 Task: In the  document loss.rtf Use the tool word Count 'and display word count while typing'. Find the word using Dictionary 'expertise'. Below name insert the link: in.linkedin.com
Action: Mouse moved to (204, 72)
Screenshot: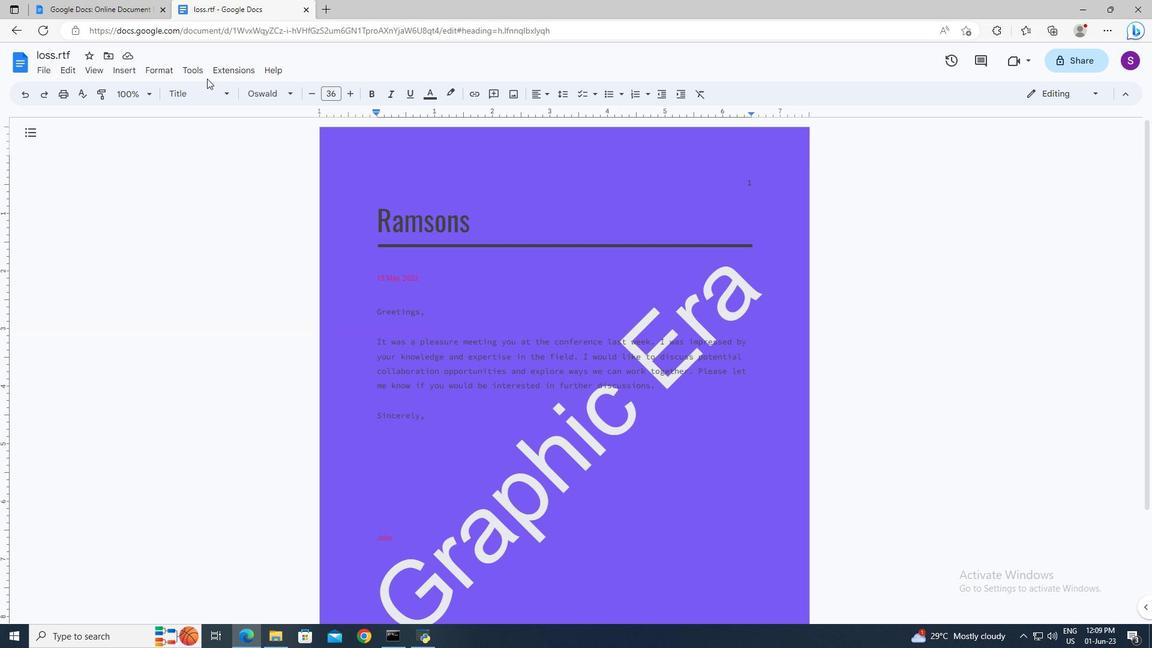
Action: Mouse pressed left at (204, 72)
Screenshot: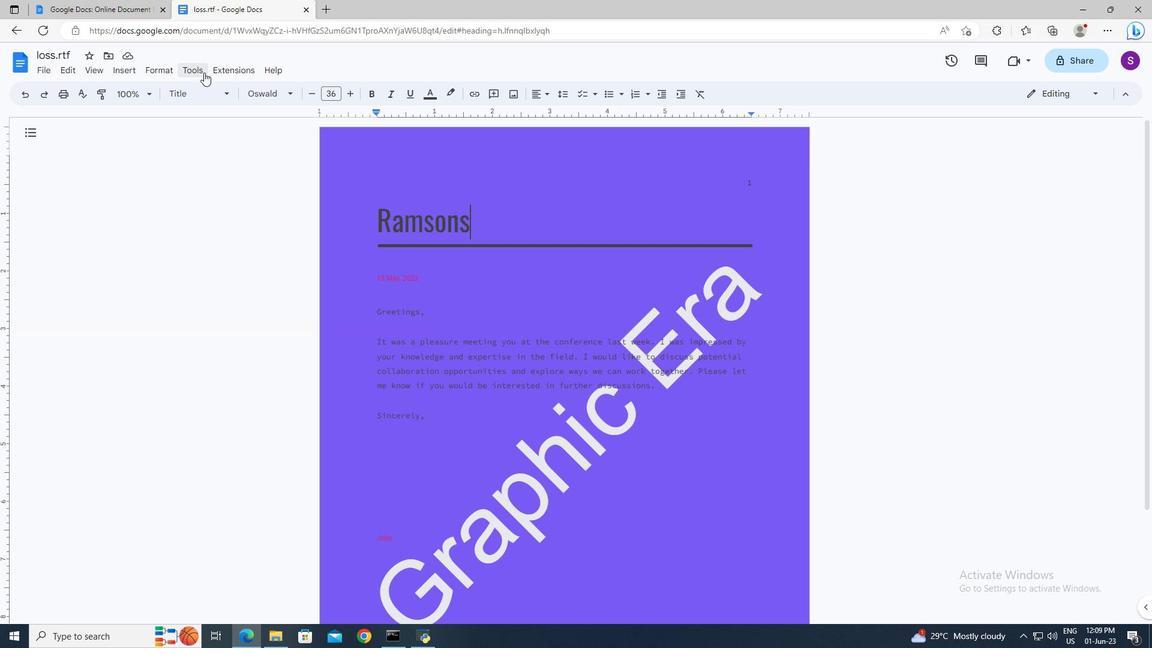 
Action: Mouse moved to (264, 105)
Screenshot: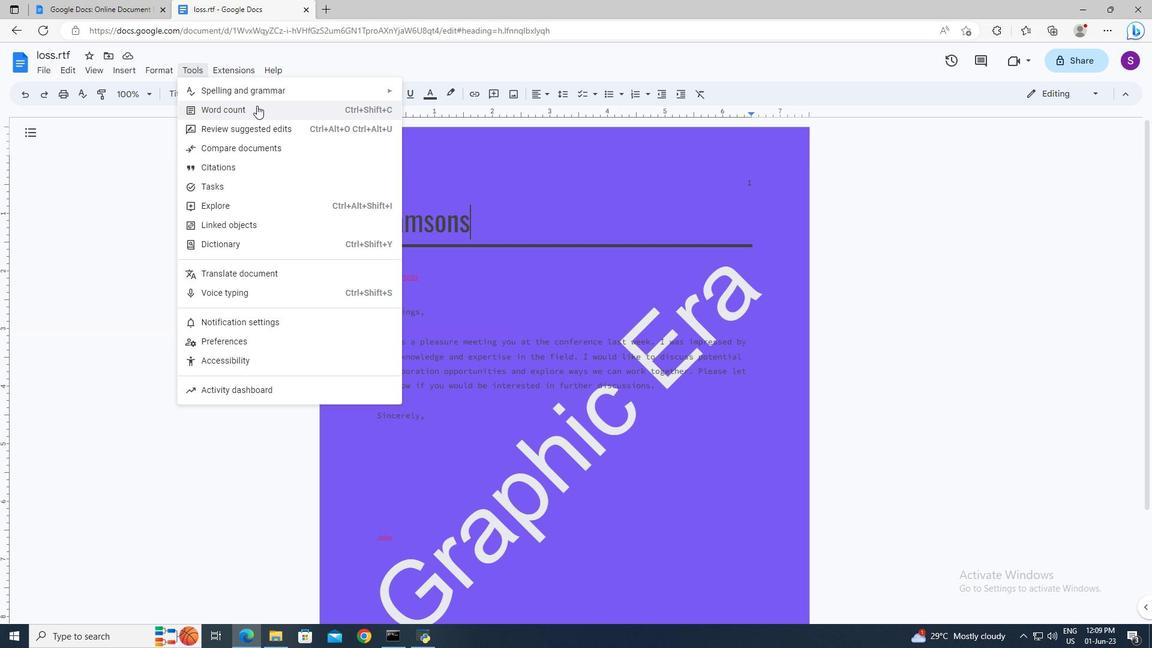 
Action: Mouse pressed left at (264, 105)
Screenshot: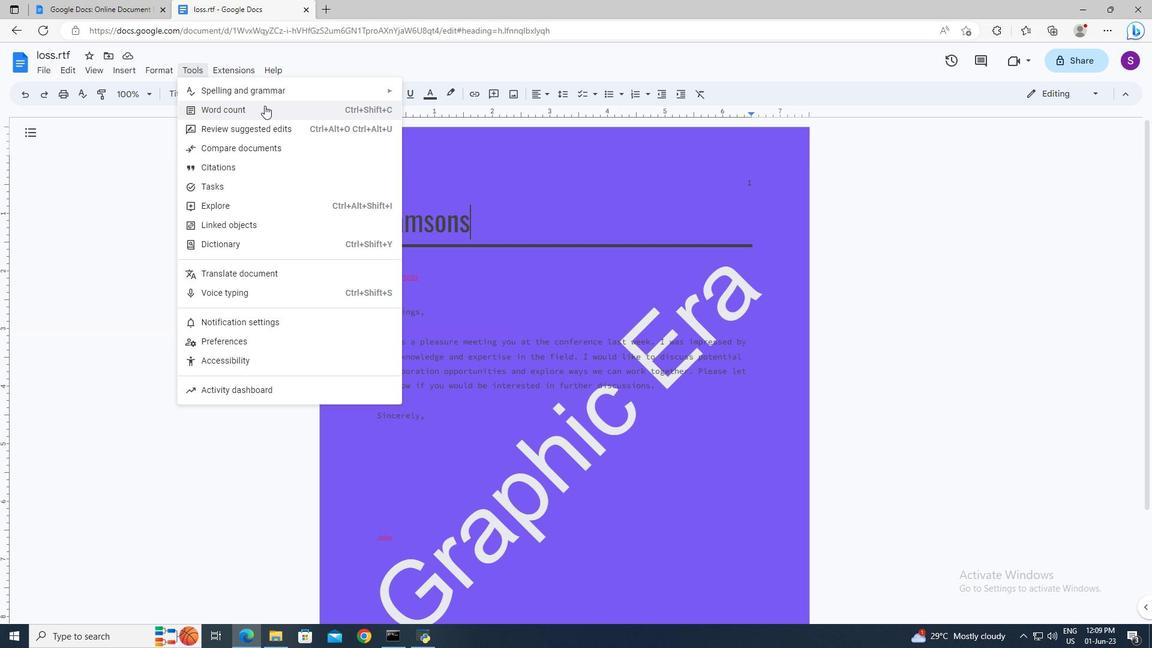 
Action: Mouse moved to (497, 391)
Screenshot: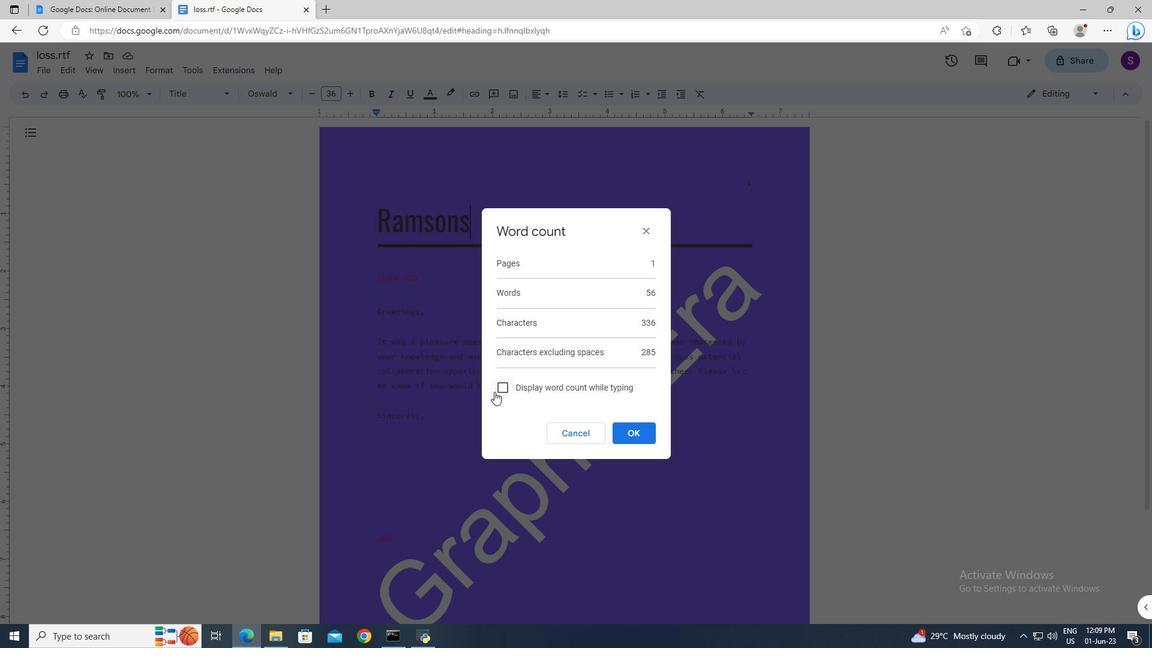 
Action: Mouse pressed left at (497, 391)
Screenshot: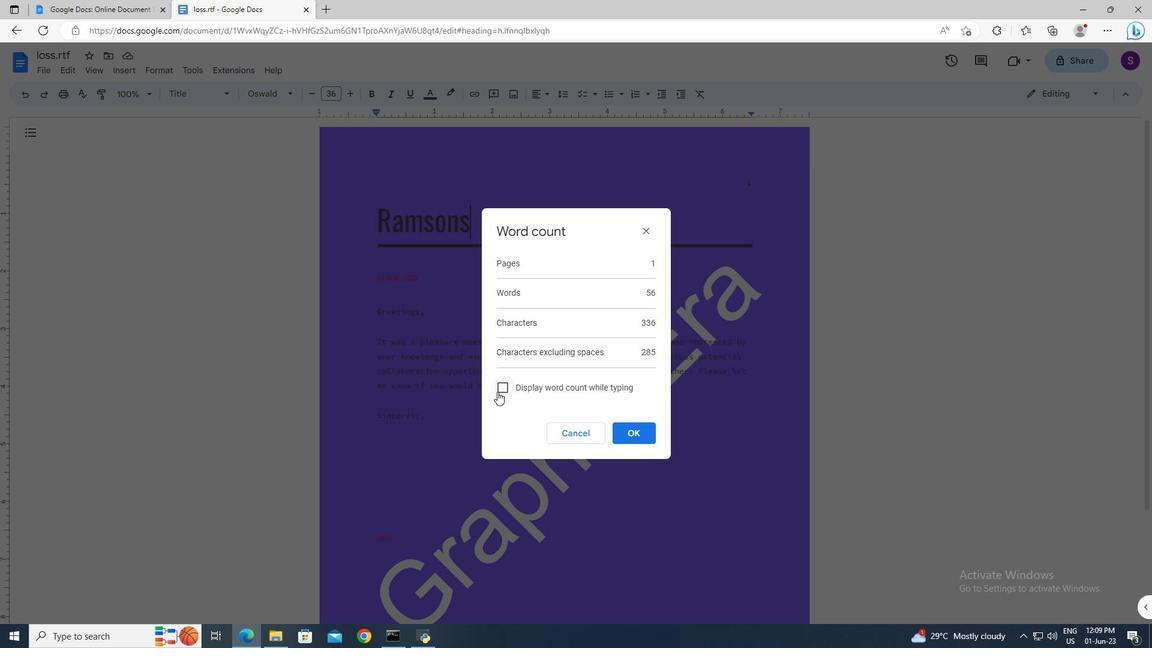 
Action: Mouse moved to (629, 430)
Screenshot: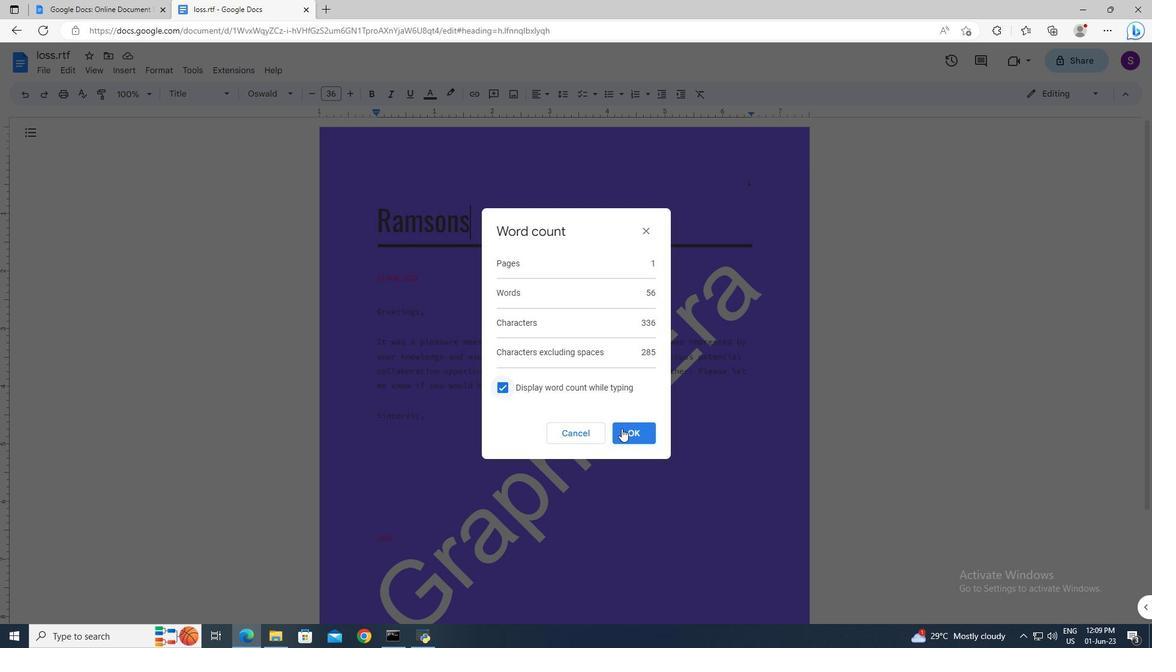 
Action: Mouse pressed left at (629, 430)
Screenshot: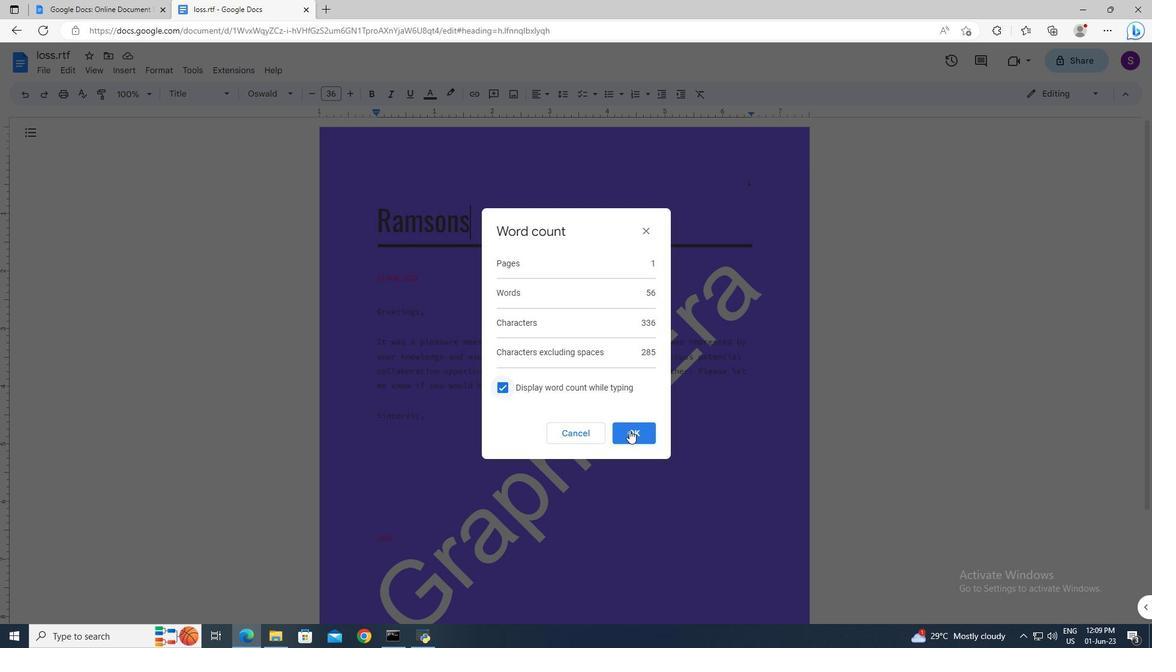 
Action: Mouse moved to (194, 70)
Screenshot: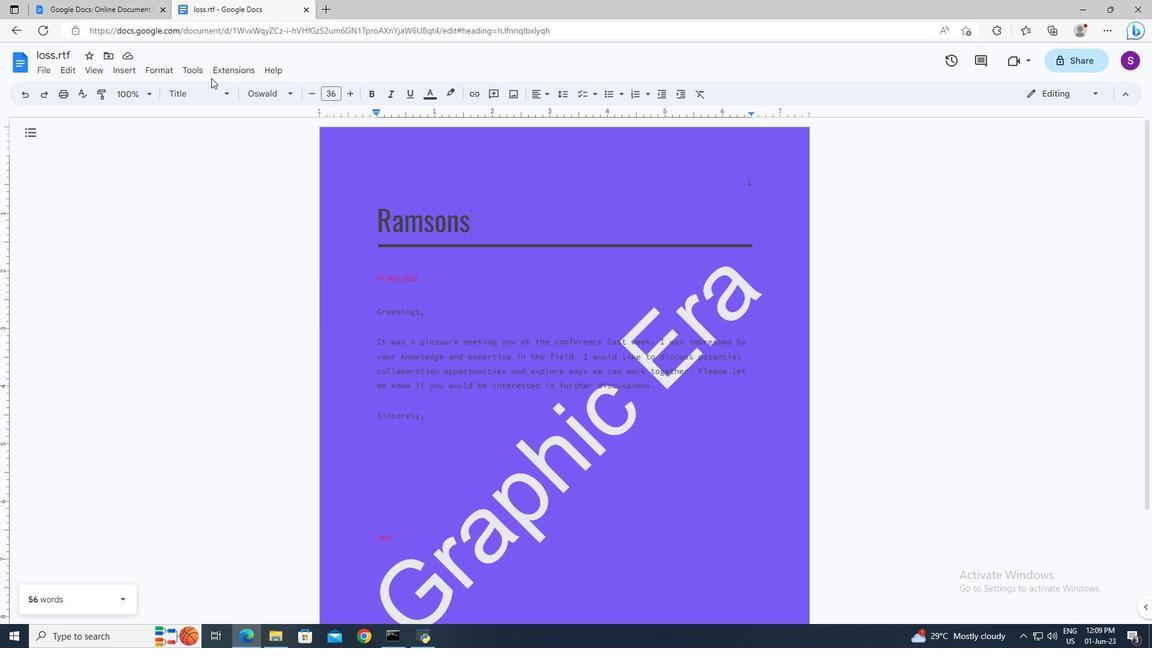 
Action: Mouse pressed left at (194, 70)
Screenshot: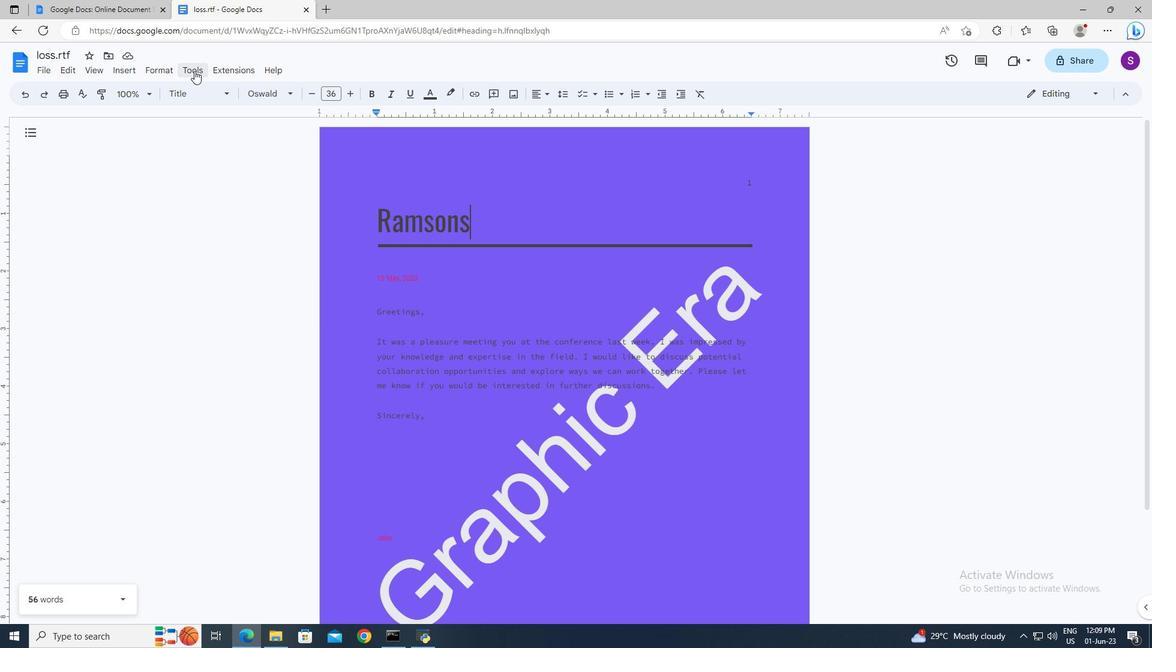 
Action: Mouse moved to (220, 242)
Screenshot: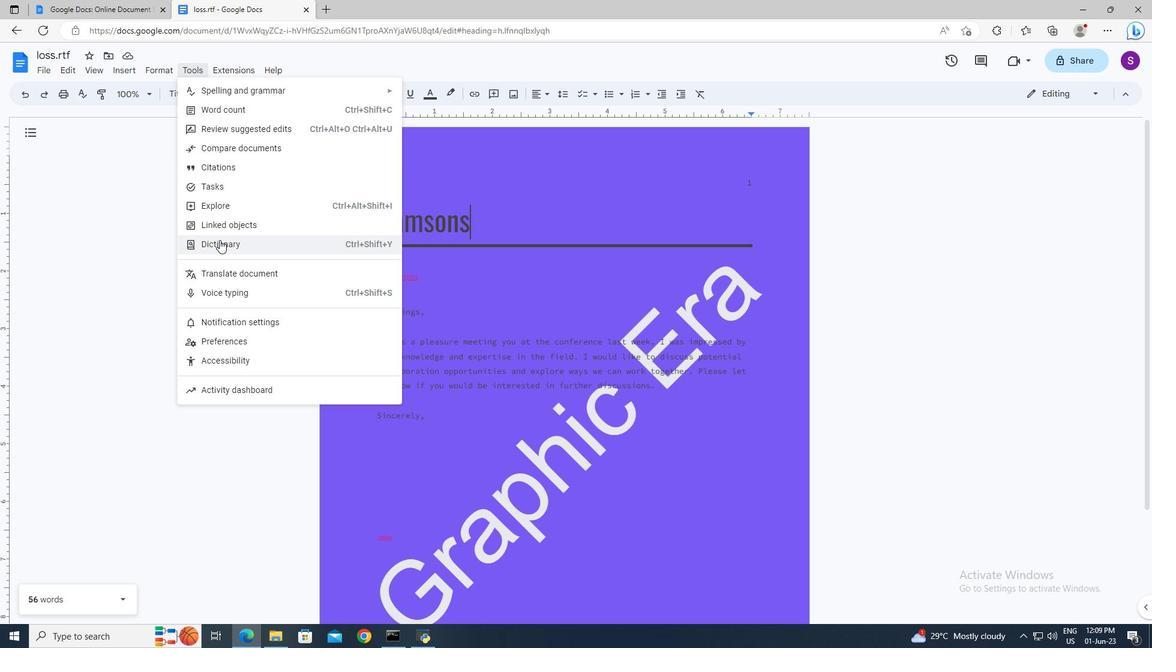 
Action: Mouse pressed left at (220, 242)
Screenshot: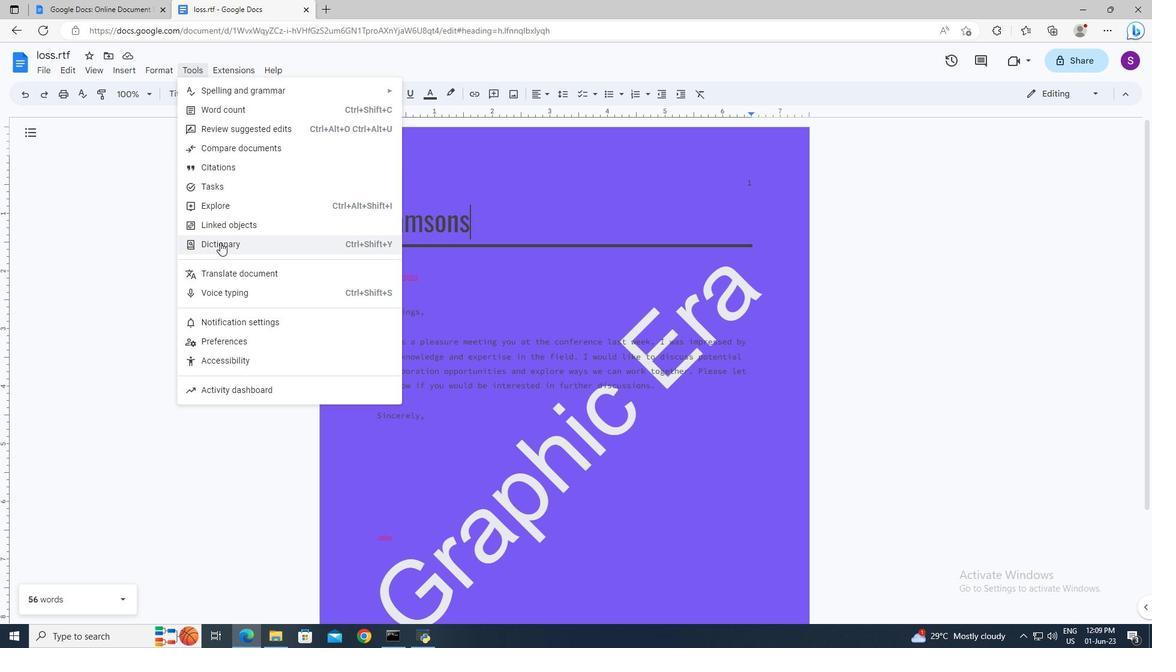 
Action: Mouse moved to (1025, 133)
Screenshot: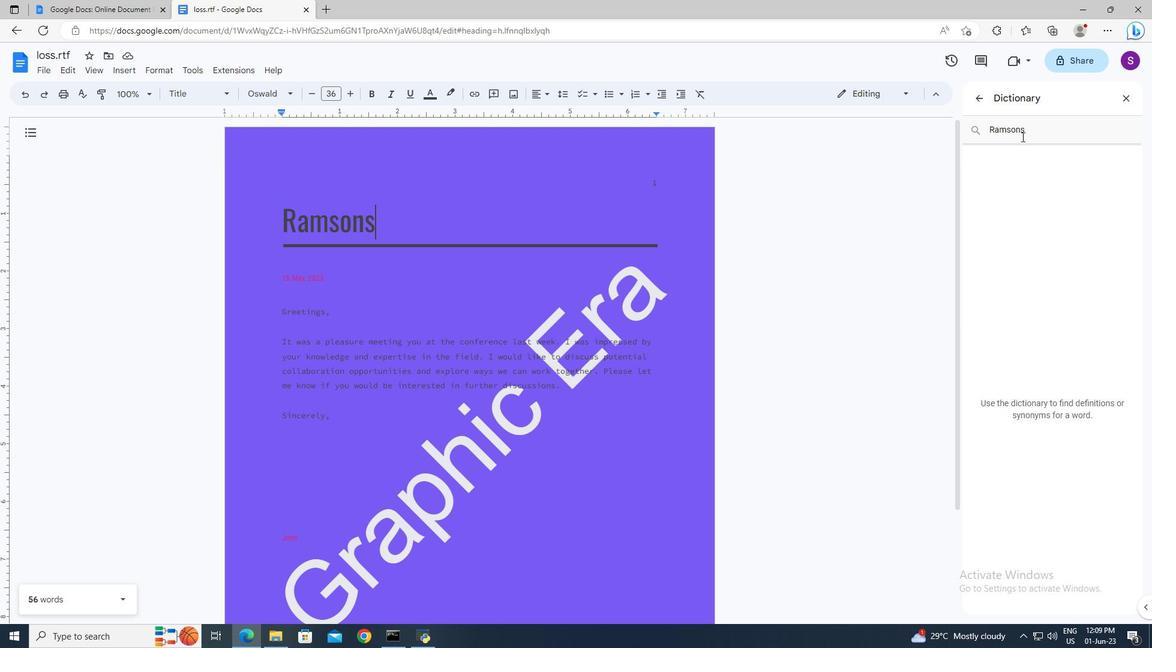 
Action: Mouse pressed left at (1025, 133)
Screenshot: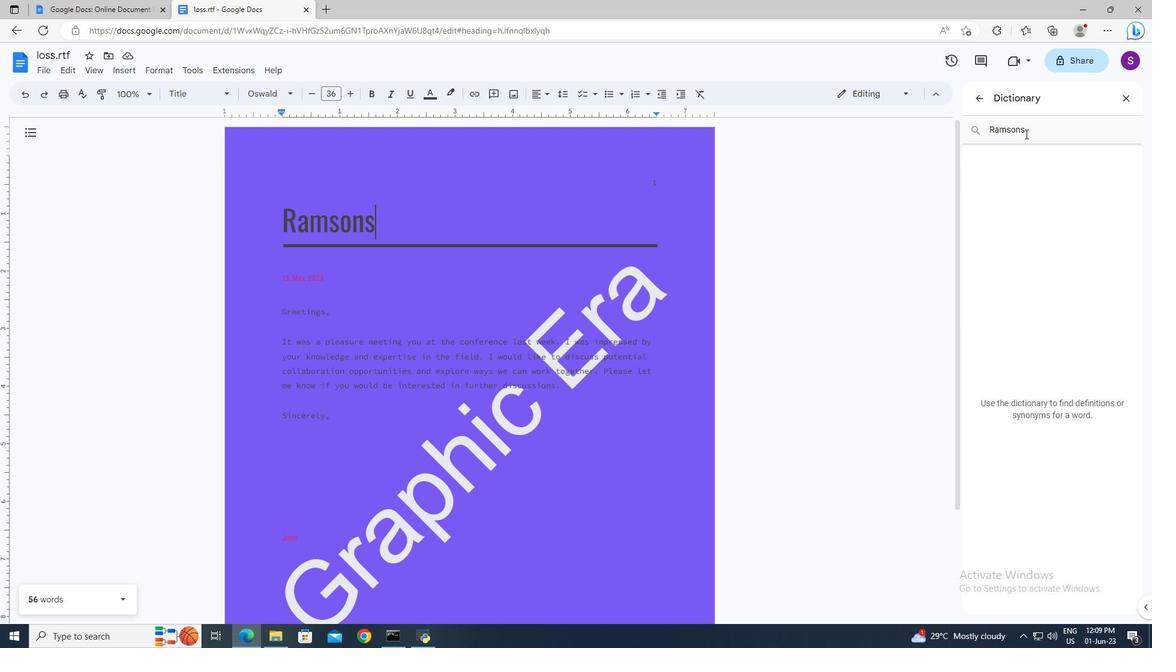 
Action: Mouse moved to (953, 94)
Screenshot: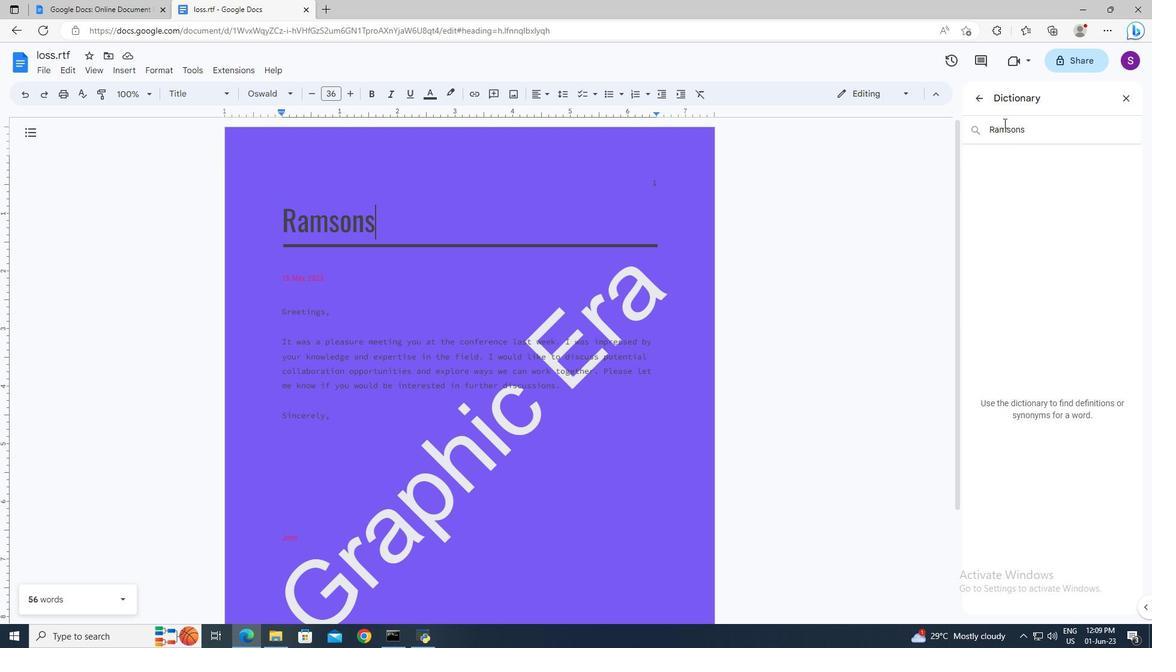 
Action: Key pressed ctrl+A<Key.delete>expertise<Key.enter>
Screenshot: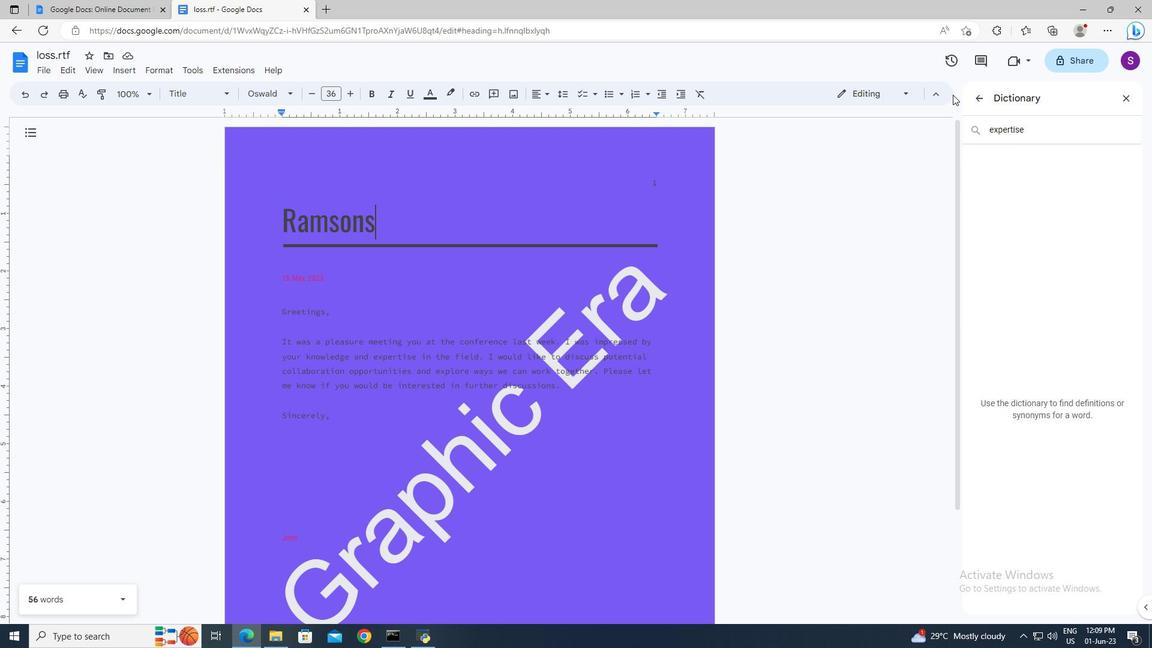 
Action: Mouse moved to (425, 419)
Screenshot: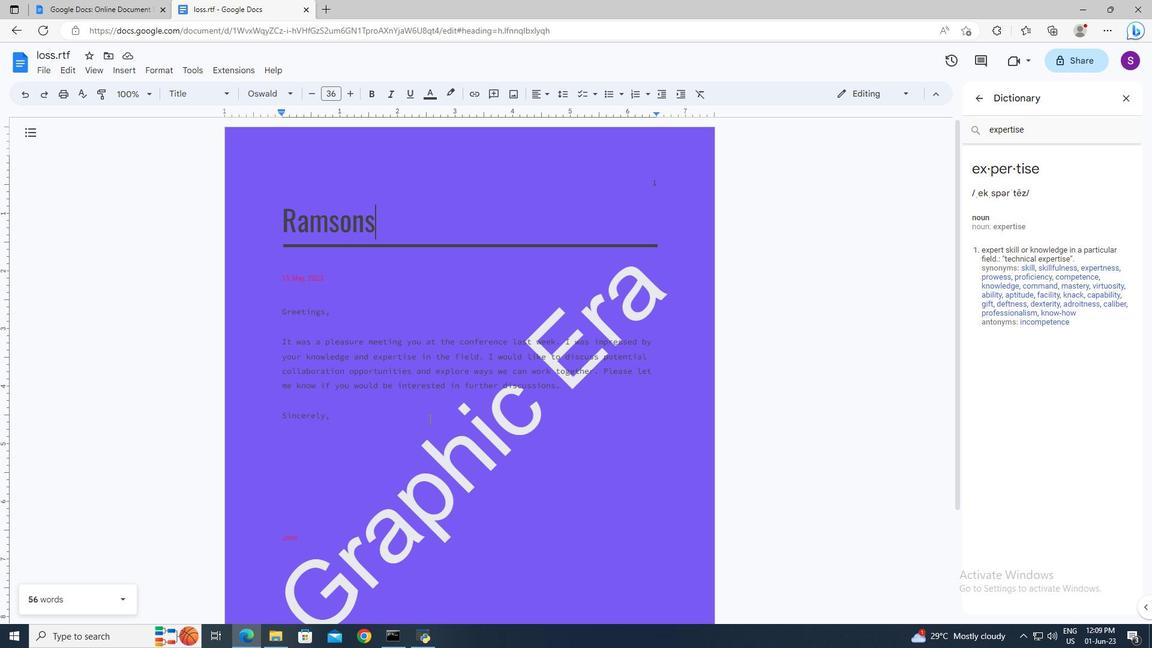 
Action: Mouse scrolled (425, 418) with delta (0, 0)
Screenshot: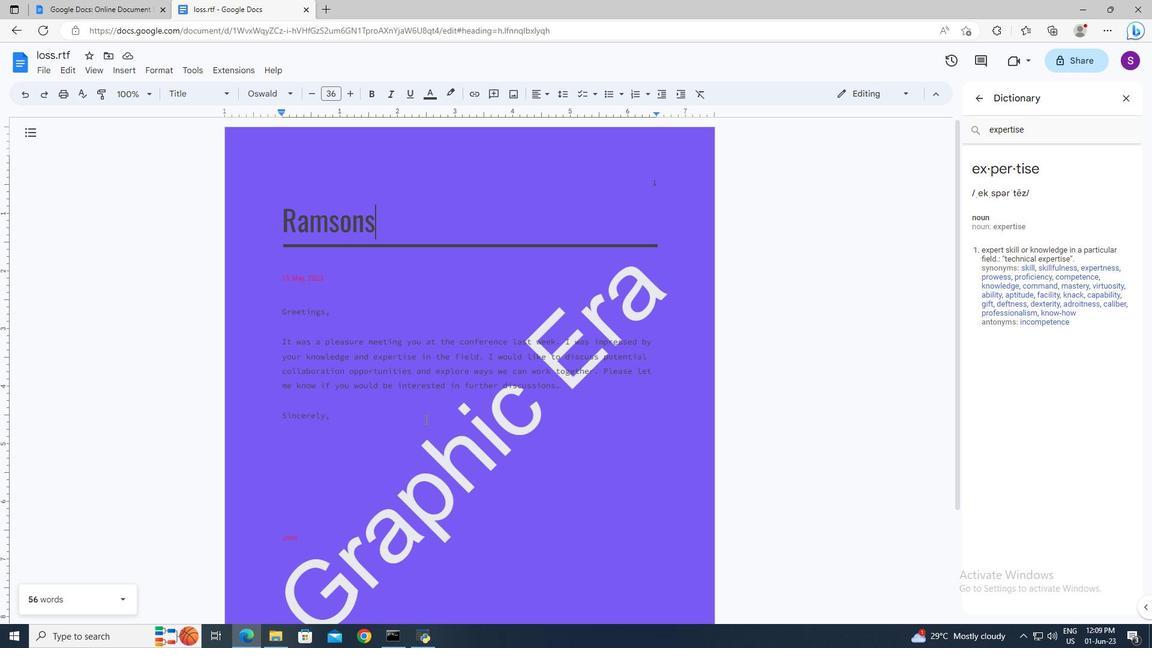 
Action: Mouse scrolled (425, 418) with delta (0, 0)
Screenshot: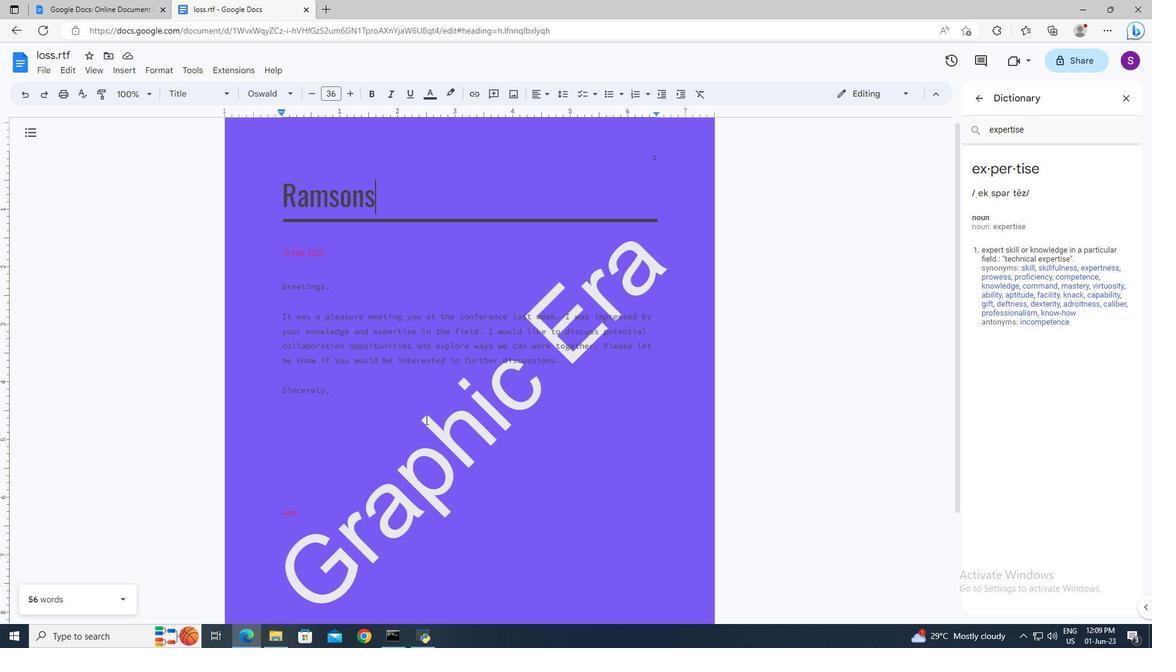 
Action: Mouse moved to (313, 401)
Screenshot: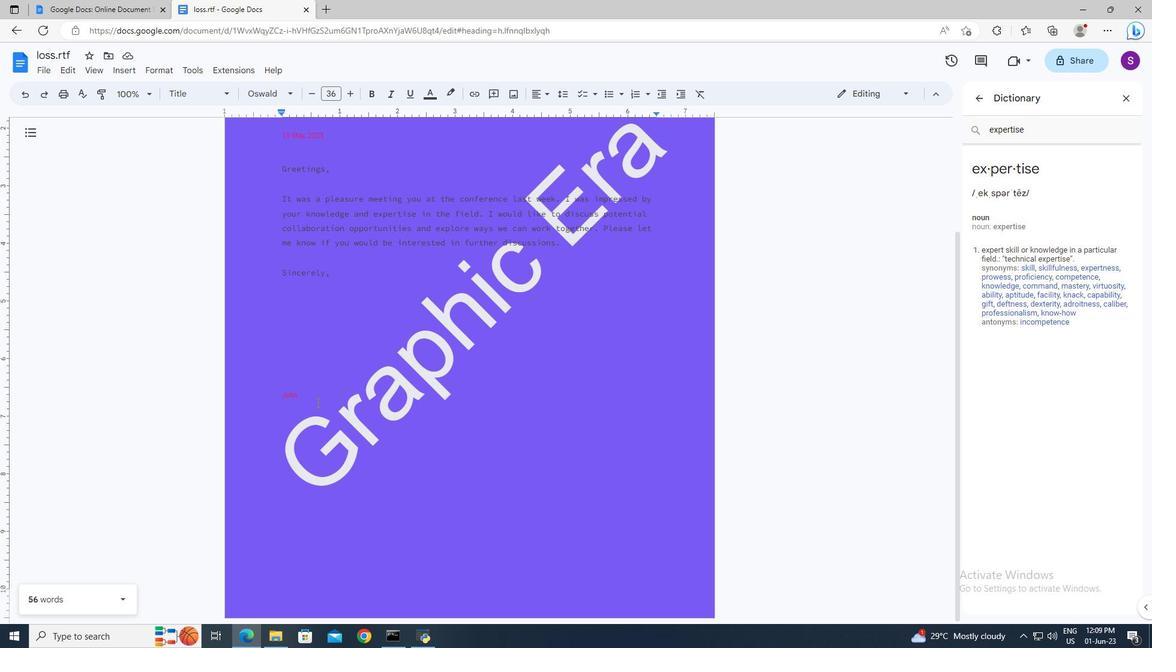
Action: Mouse pressed left at (313, 401)
Screenshot: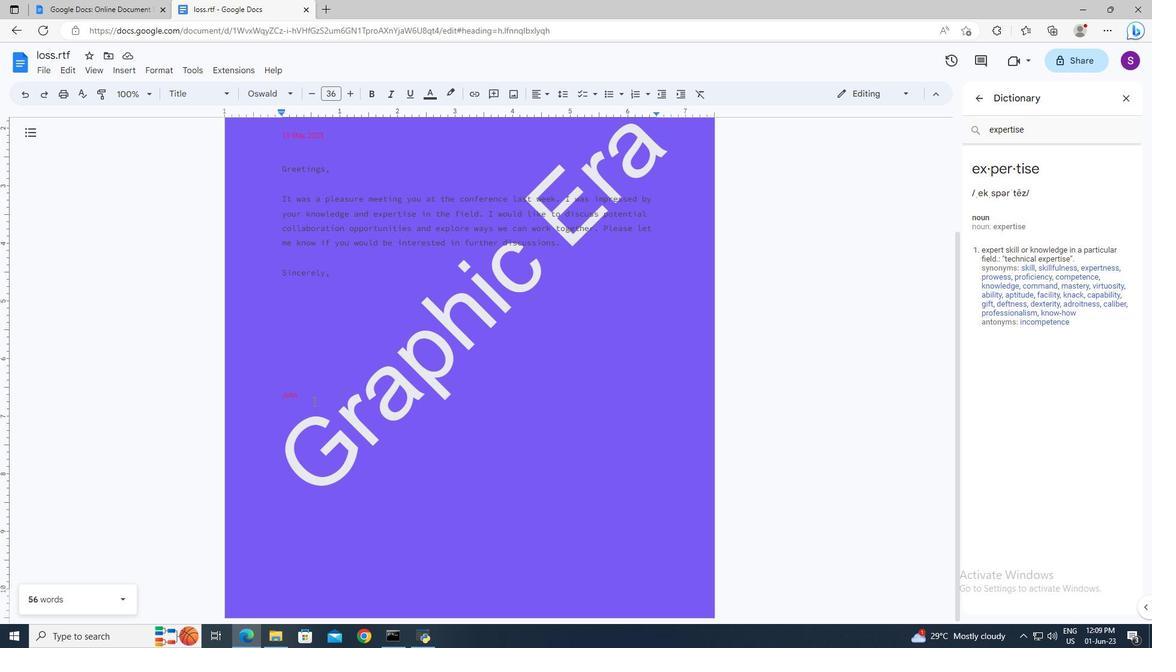 
Action: Key pressed <Key.enter>
Screenshot: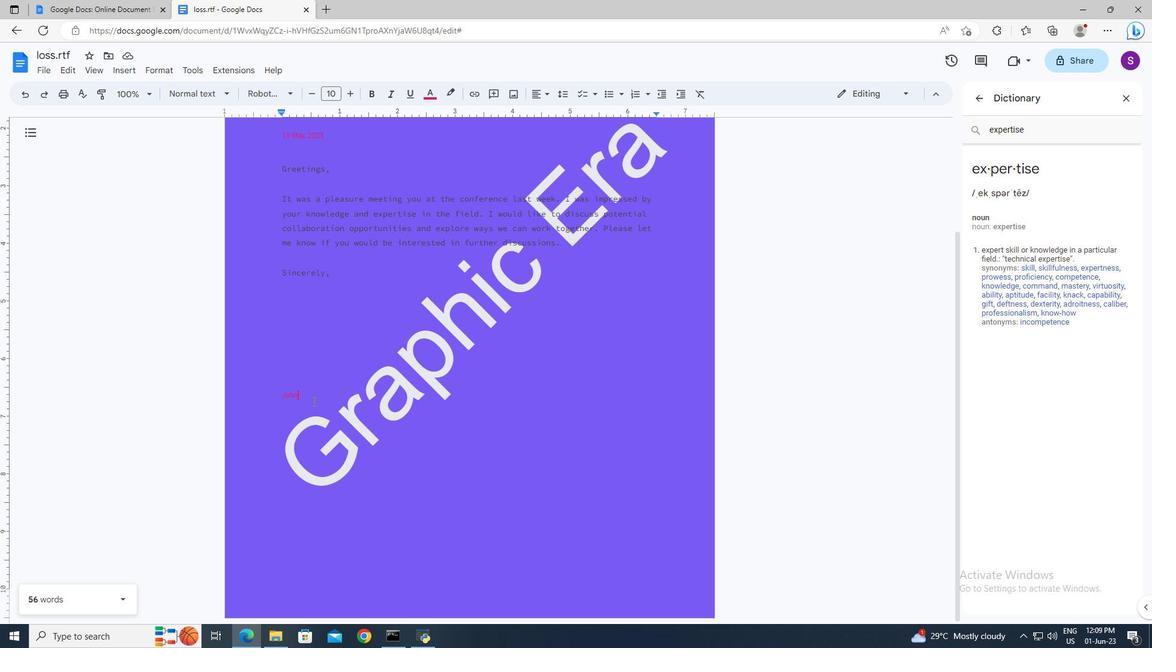 
Action: Mouse moved to (134, 70)
Screenshot: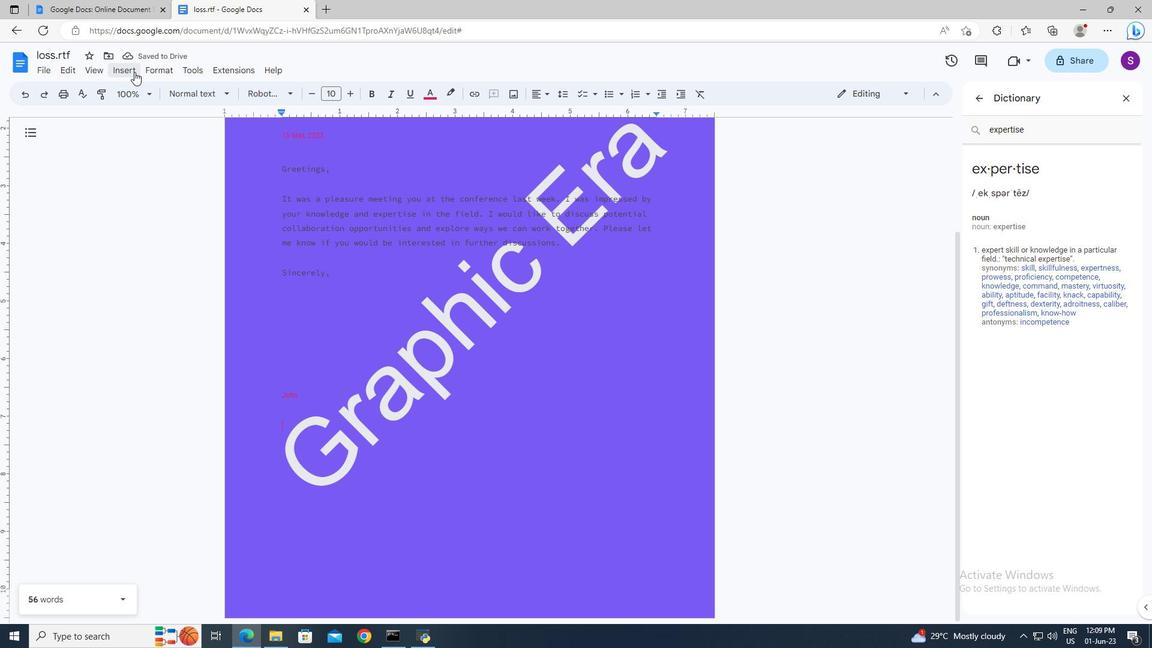 
Action: Mouse pressed left at (134, 70)
Screenshot: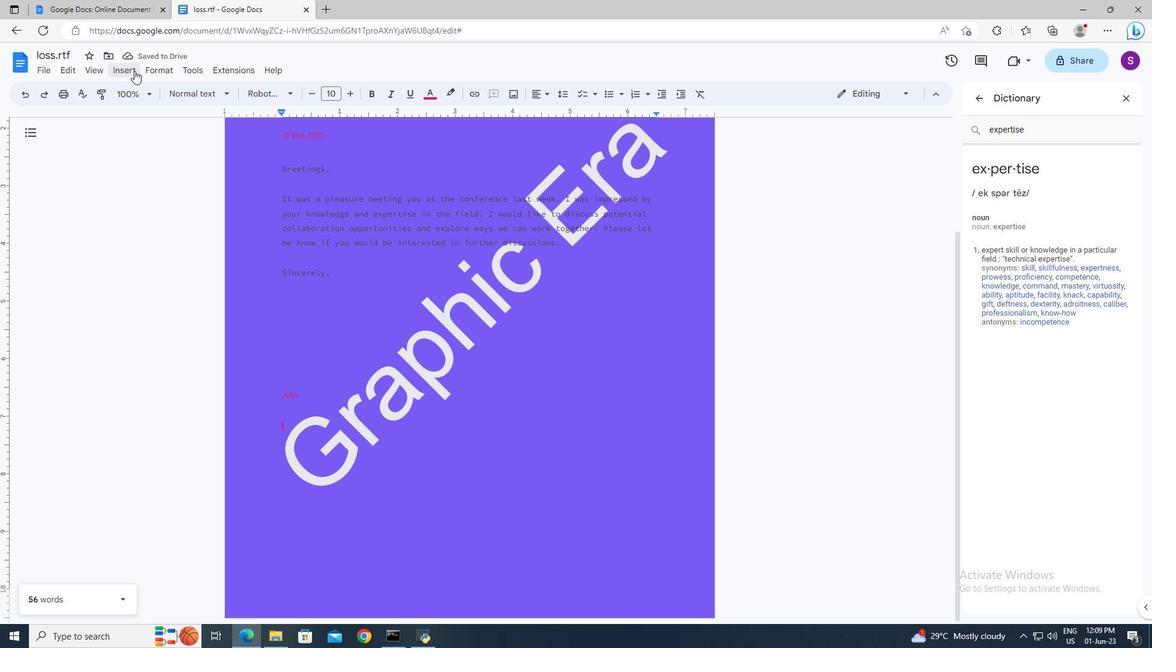 
Action: Mouse moved to (163, 433)
Screenshot: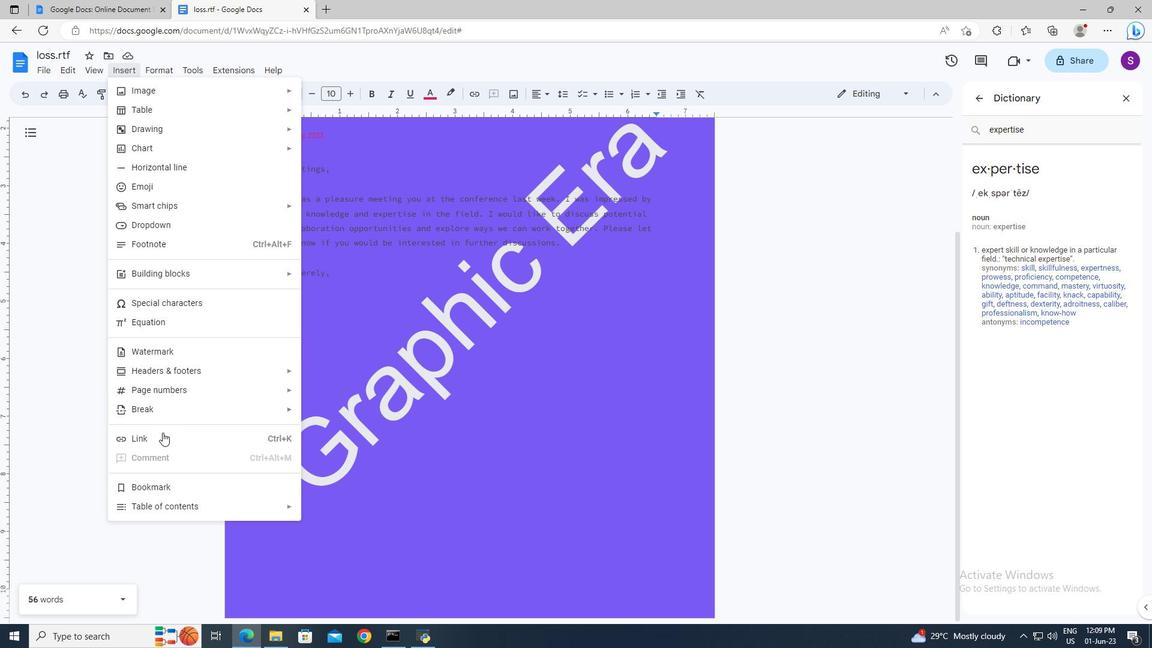 
Action: Mouse pressed left at (163, 433)
Screenshot: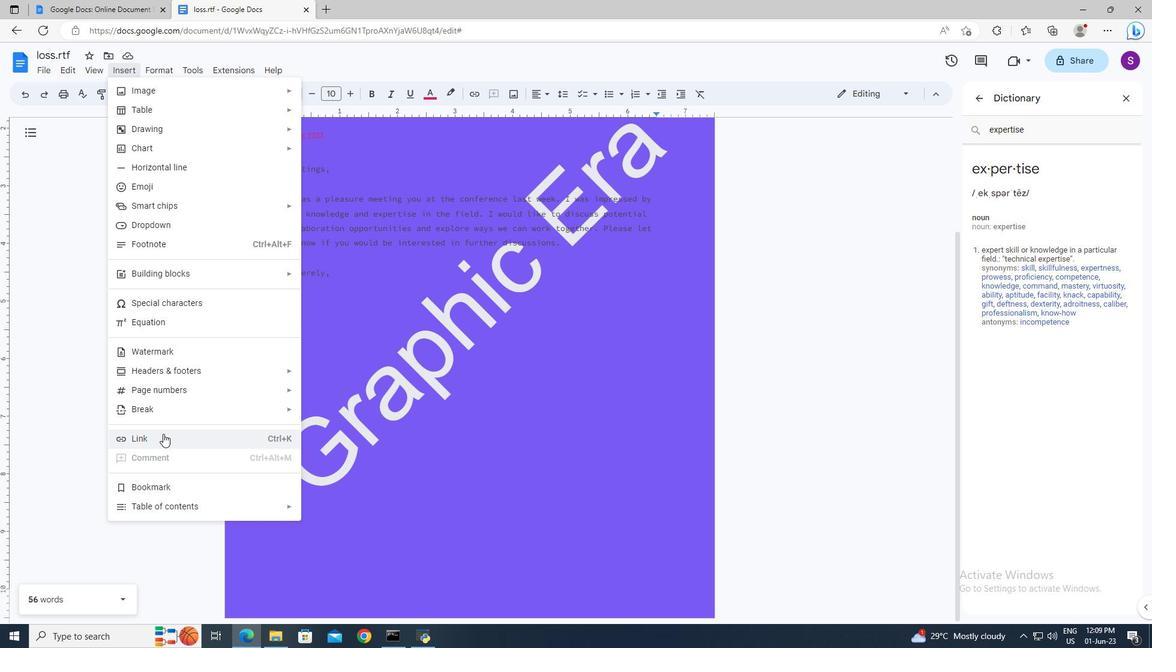 
Action: Key pressed o<Key.backspace>in.linkedin.com<Key.enter>
Screenshot: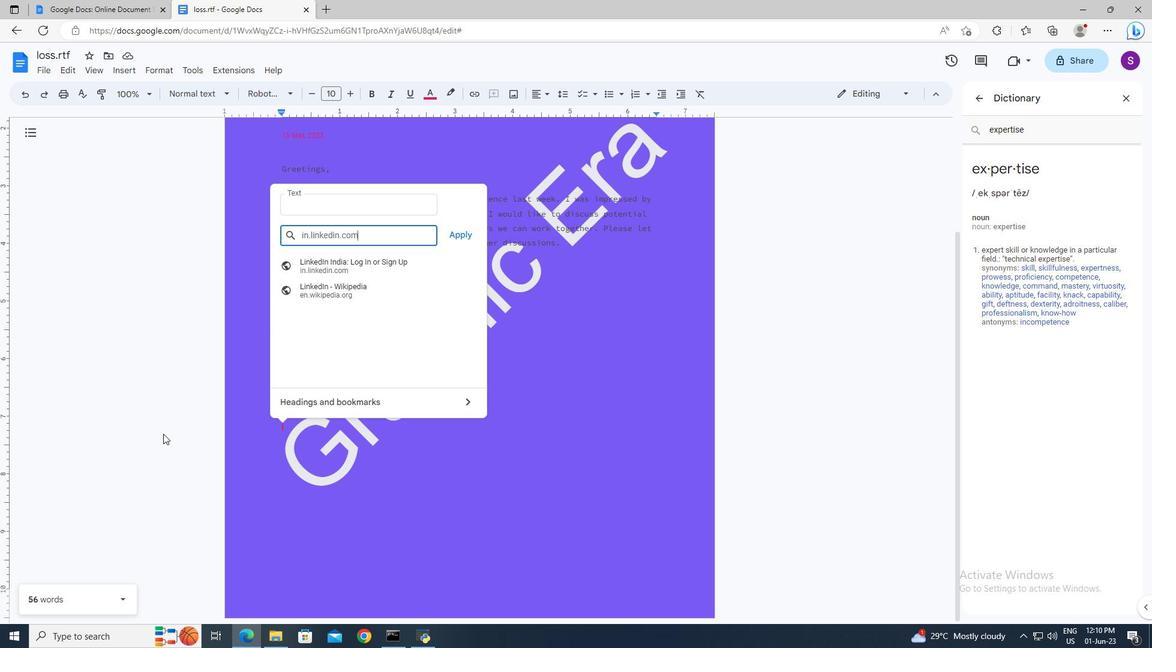 
